 Task: Add Celsius Sparkling Cucumber Lime, Energy Drink Sweetened With Stevia to the cart.
Action: Mouse moved to (21, 106)
Screenshot: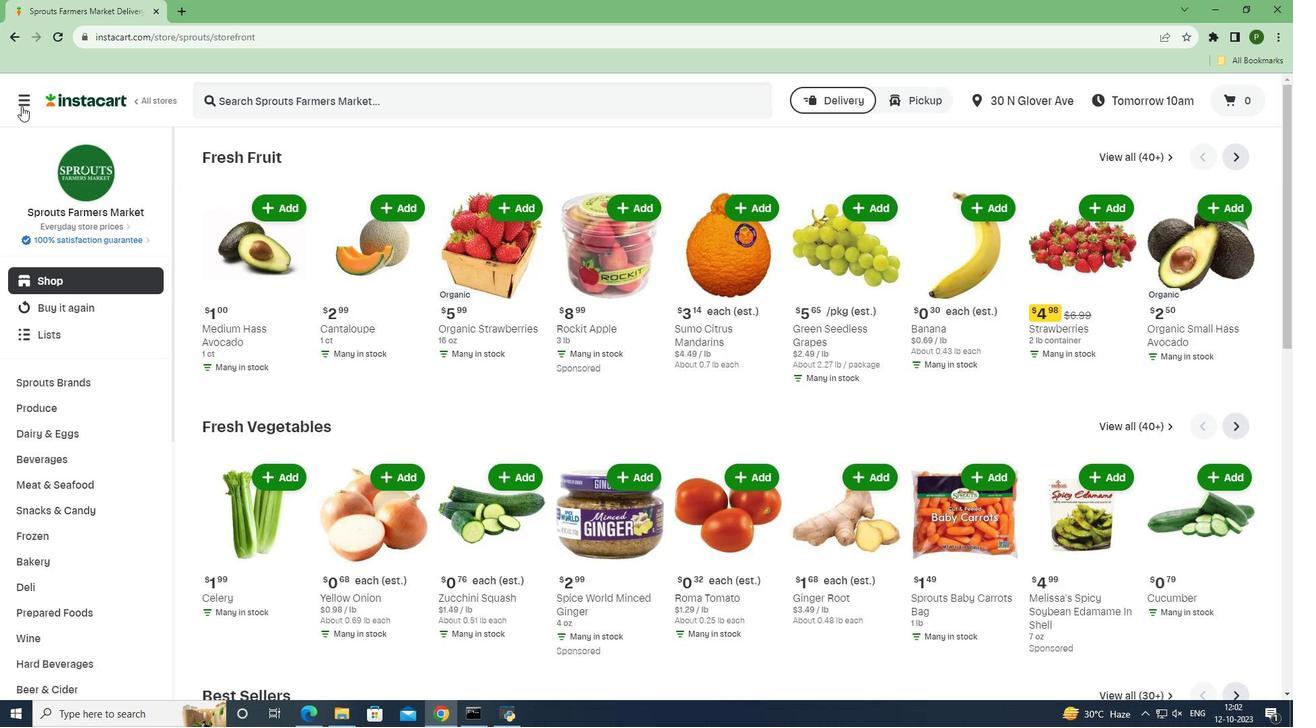 
Action: Mouse pressed left at (21, 106)
Screenshot: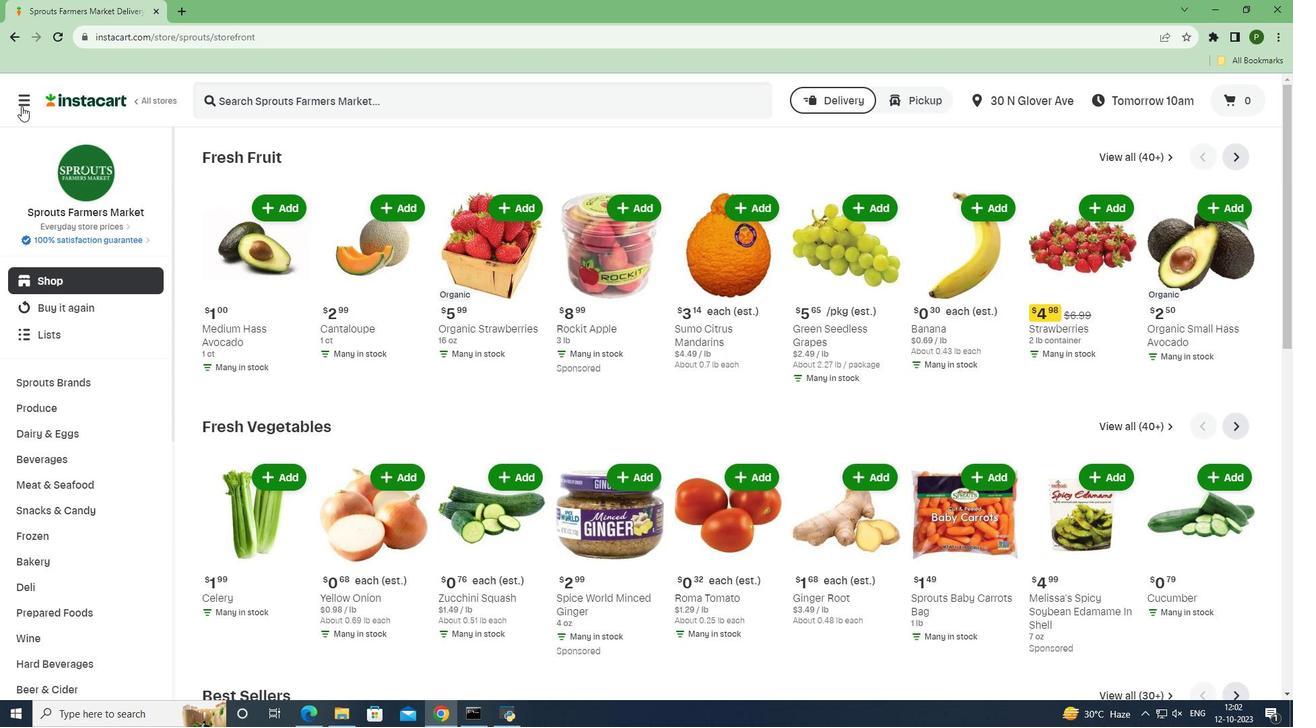 
Action: Mouse moved to (53, 353)
Screenshot: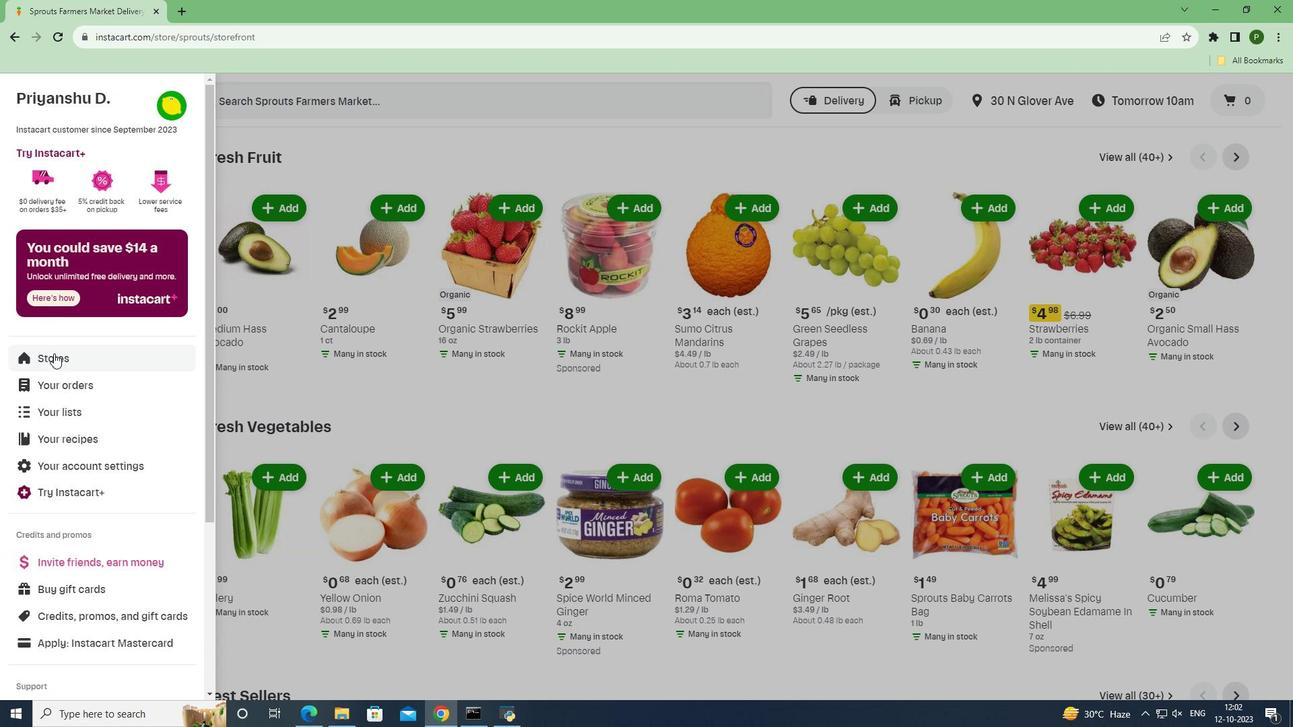 
Action: Mouse pressed left at (53, 353)
Screenshot: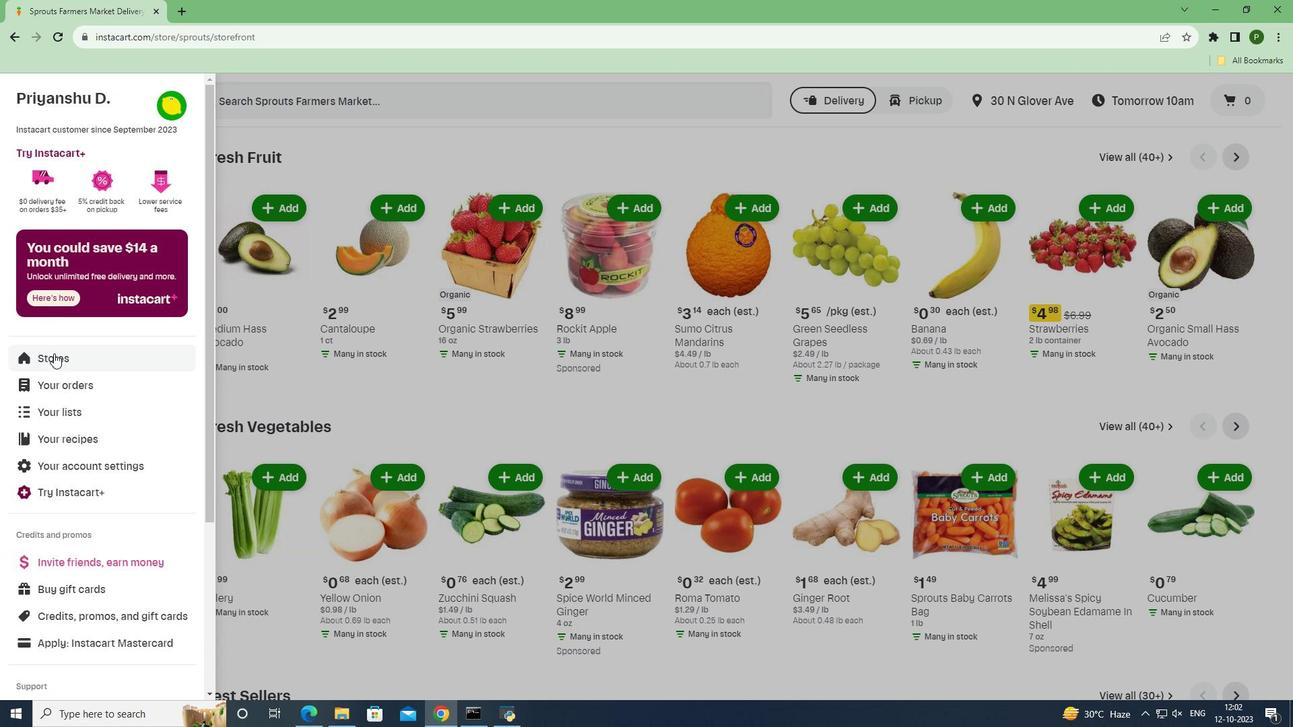 
Action: Mouse moved to (298, 162)
Screenshot: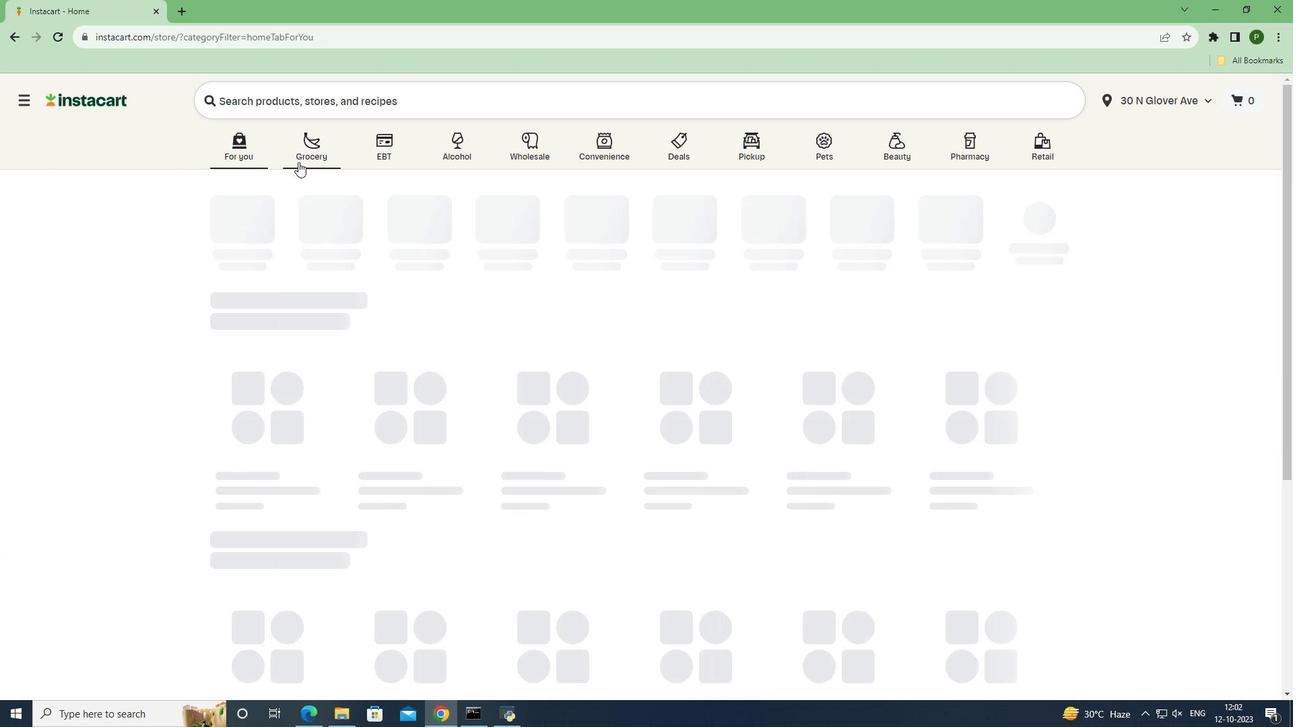 
Action: Mouse pressed left at (298, 162)
Screenshot: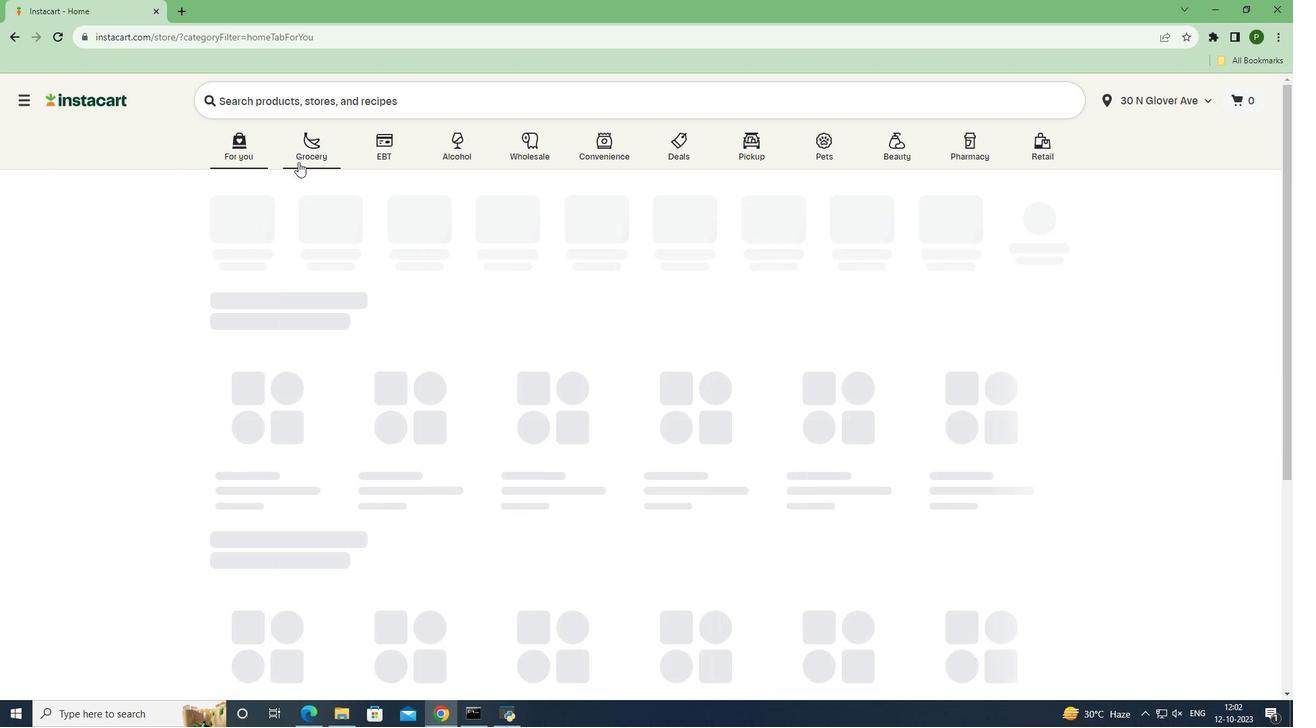 
Action: Mouse moved to (532, 306)
Screenshot: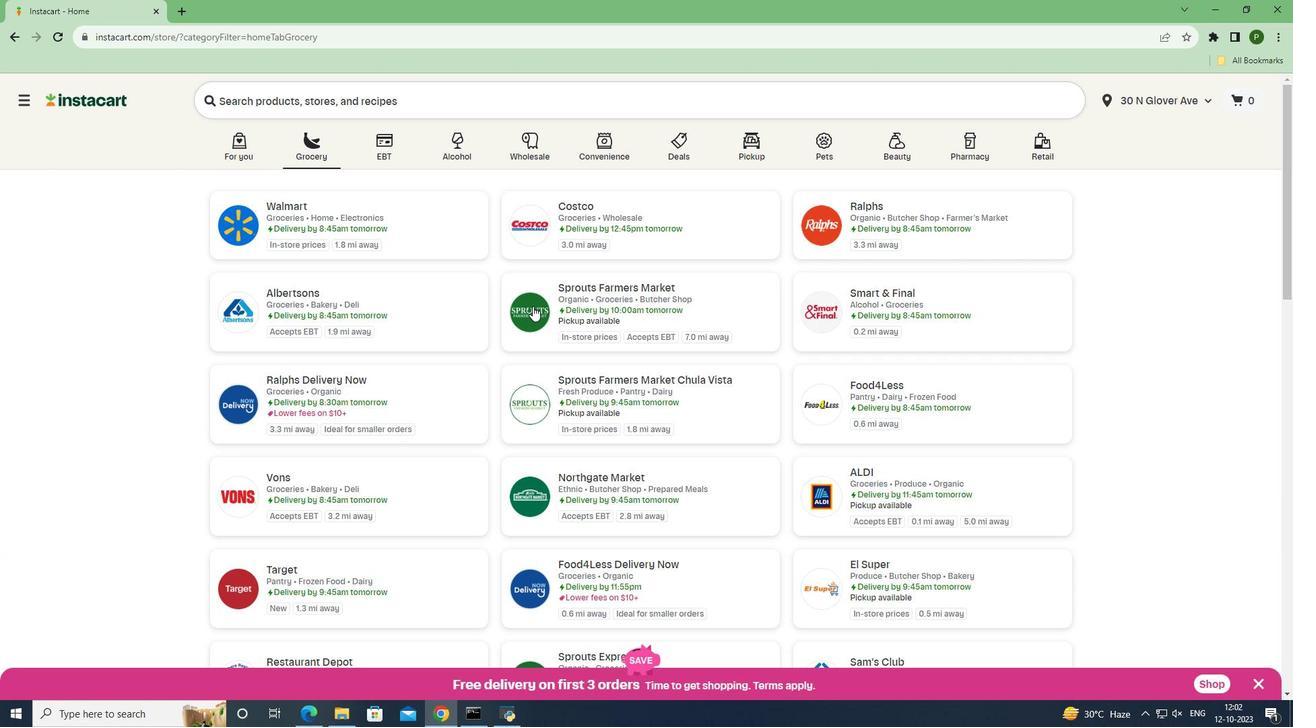 
Action: Mouse pressed left at (532, 306)
Screenshot: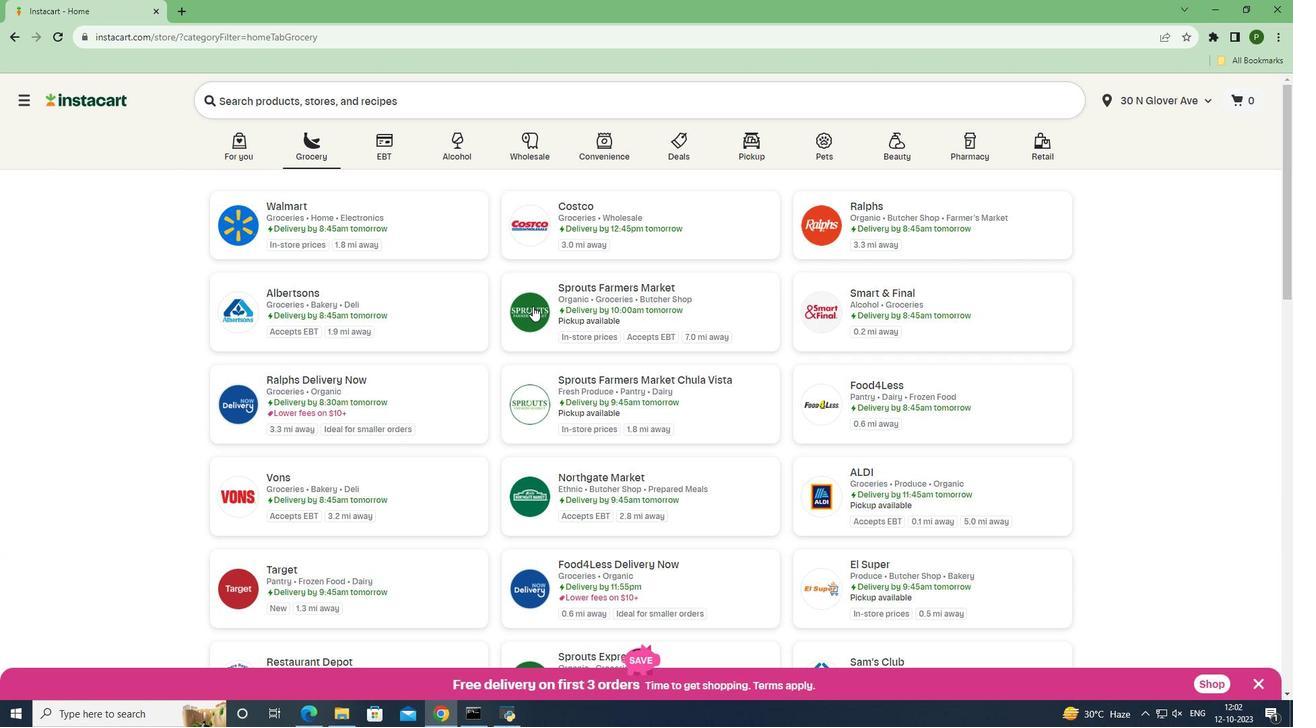 
Action: Mouse moved to (93, 452)
Screenshot: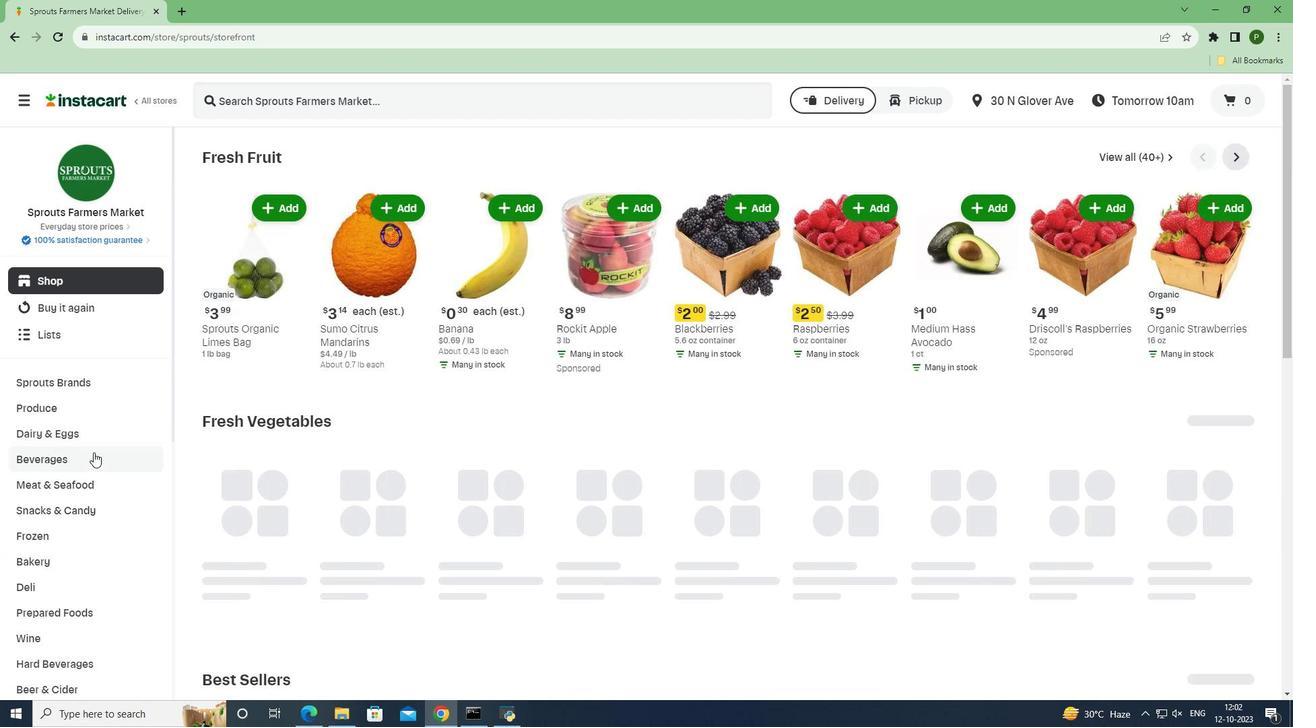 
Action: Mouse pressed left at (93, 452)
Screenshot: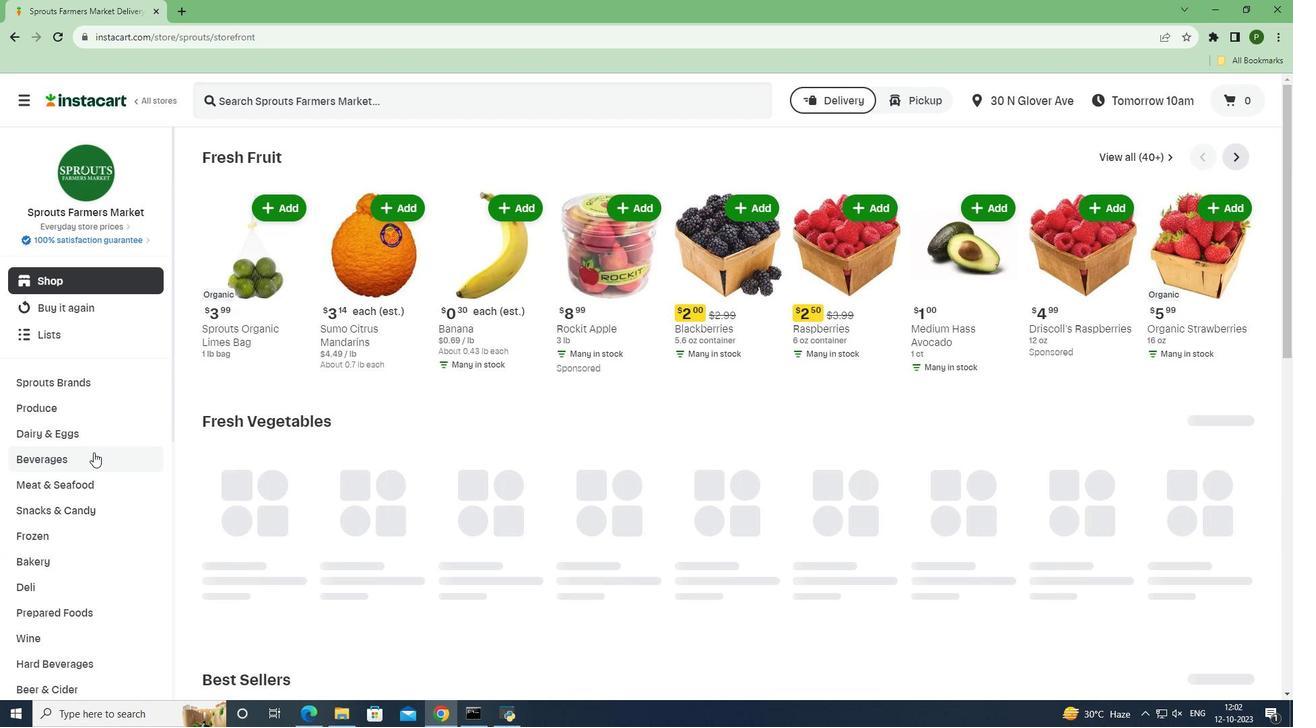 
Action: Mouse moved to (560, 190)
Screenshot: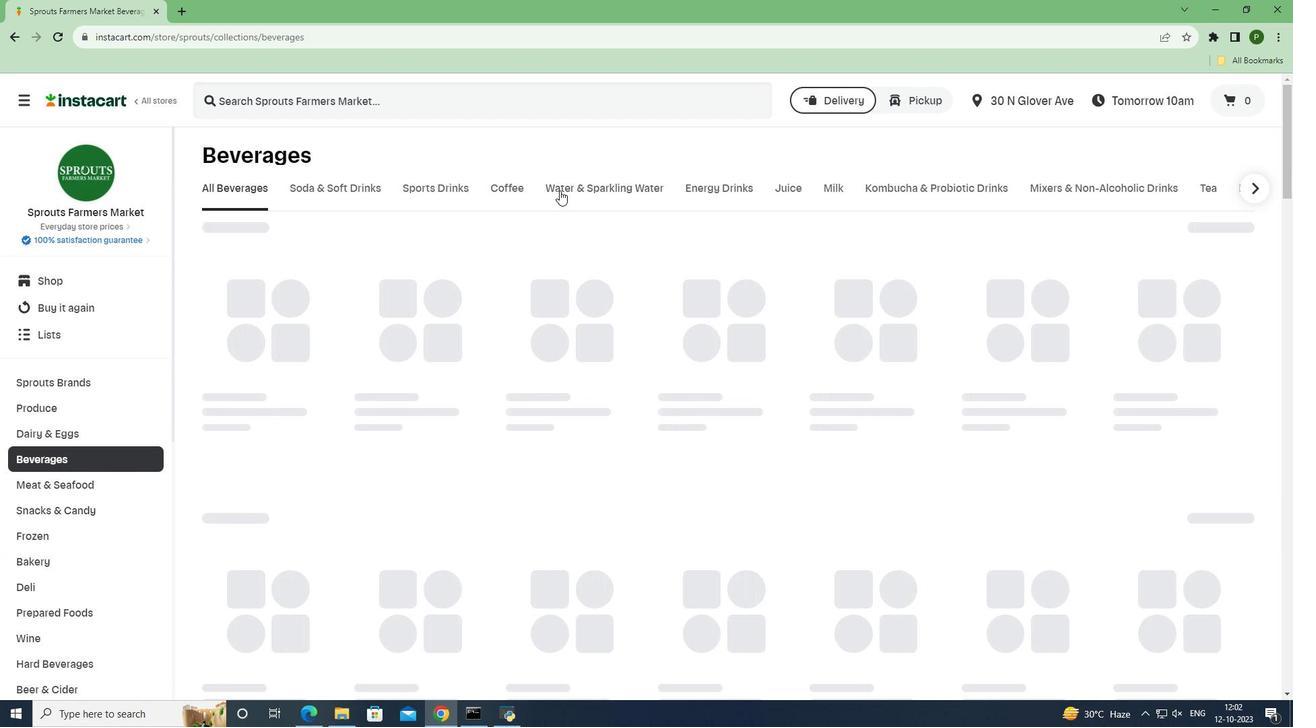 
Action: Mouse pressed left at (560, 190)
Screenshot: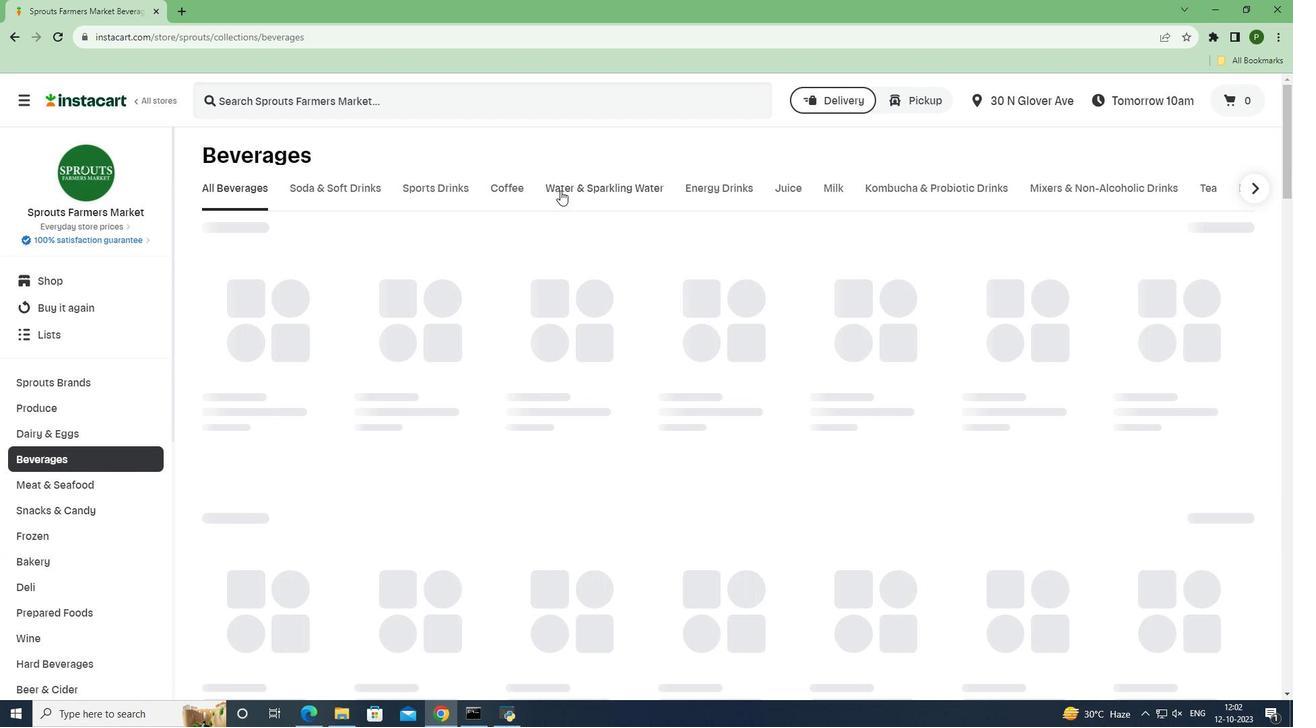 
Action: Mouse moved to (427, 95)
Screenshot: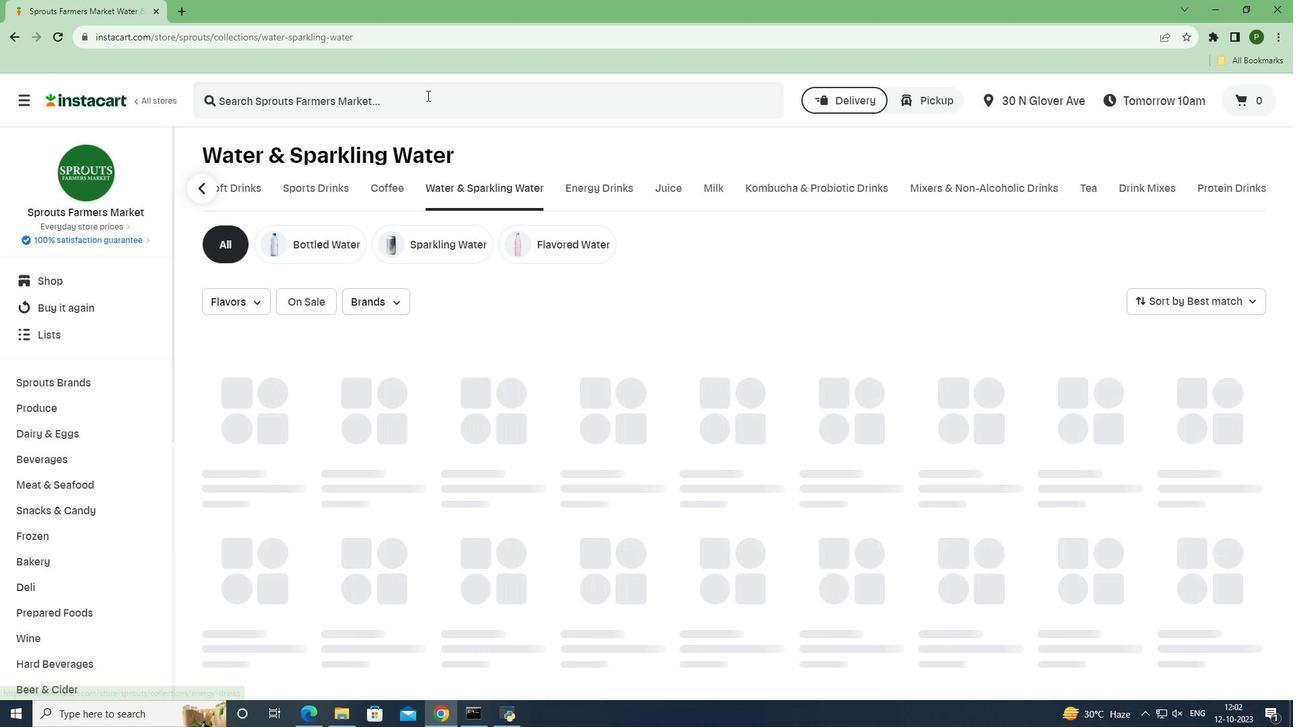 
Action: Mouse pressed left at (427, 95)
Screenshot: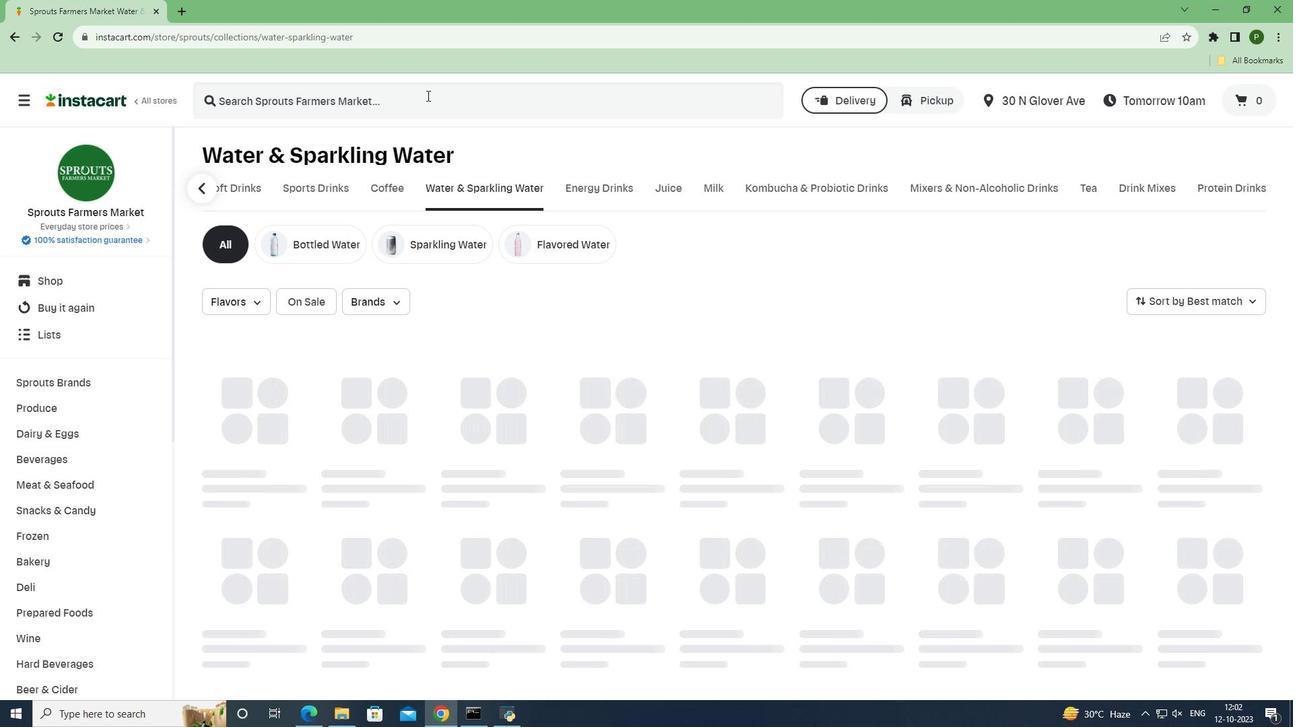 
Action: Key pressed <Key.caps_lock>C<Key.caps_lock>elsius<Key.space><Key.caps_lock>S<Key.caps_lock>parkling<Key.space><Key.caps_lock>C<Key.caps_lock>ucumber<Key.space><Key.caps_lock>L<Key.caps_lock>ime<Key.space>,<Key.space><Key.caps_lock>E<Key.caps_lock>nergy<Key.space><Key.caps_lock>D<Key.caps_lock>rink<Key.space><Key.caps_lock>S<Key.caps_lock>weetened<Key.space><Key.caps_lock>W<Key.caps_lock>ith<Key.space><Key.caps_lock>S<Key.caps_lock>tevia<Key.space><Key.enter>
Screenshot: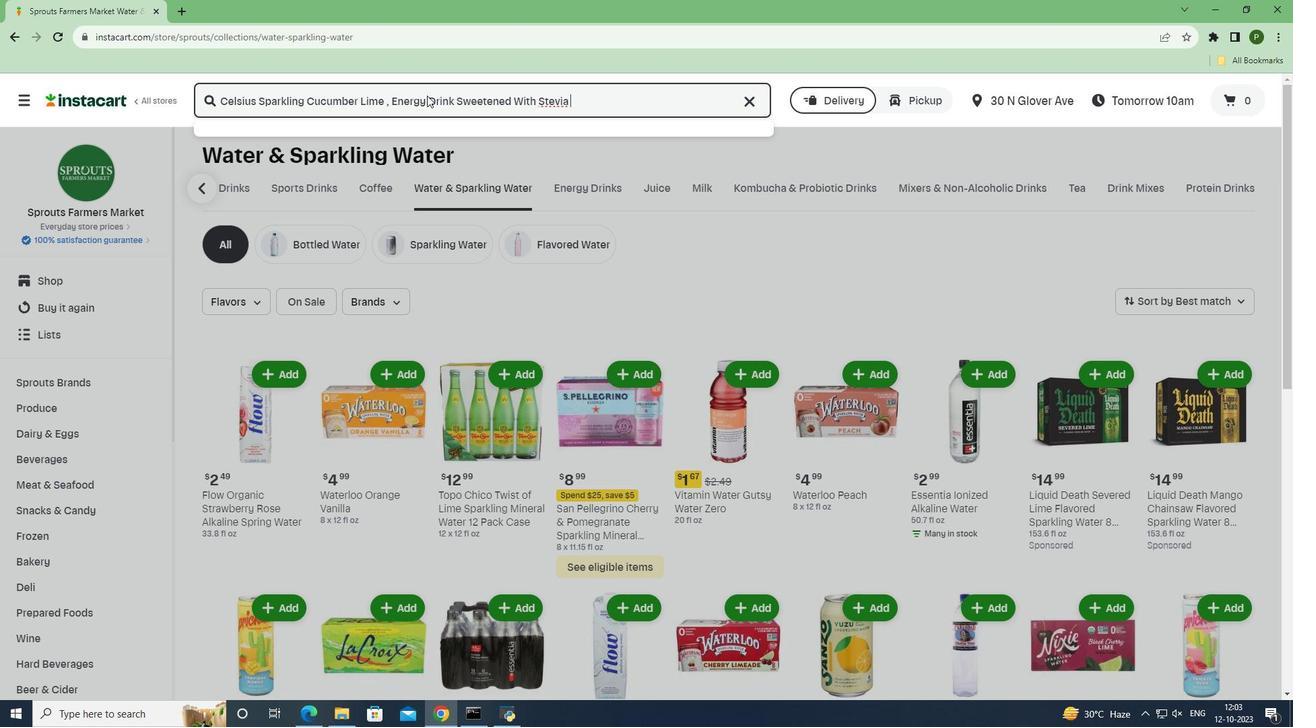 
Action: Mouse moved to (375, 239)
Screenshot: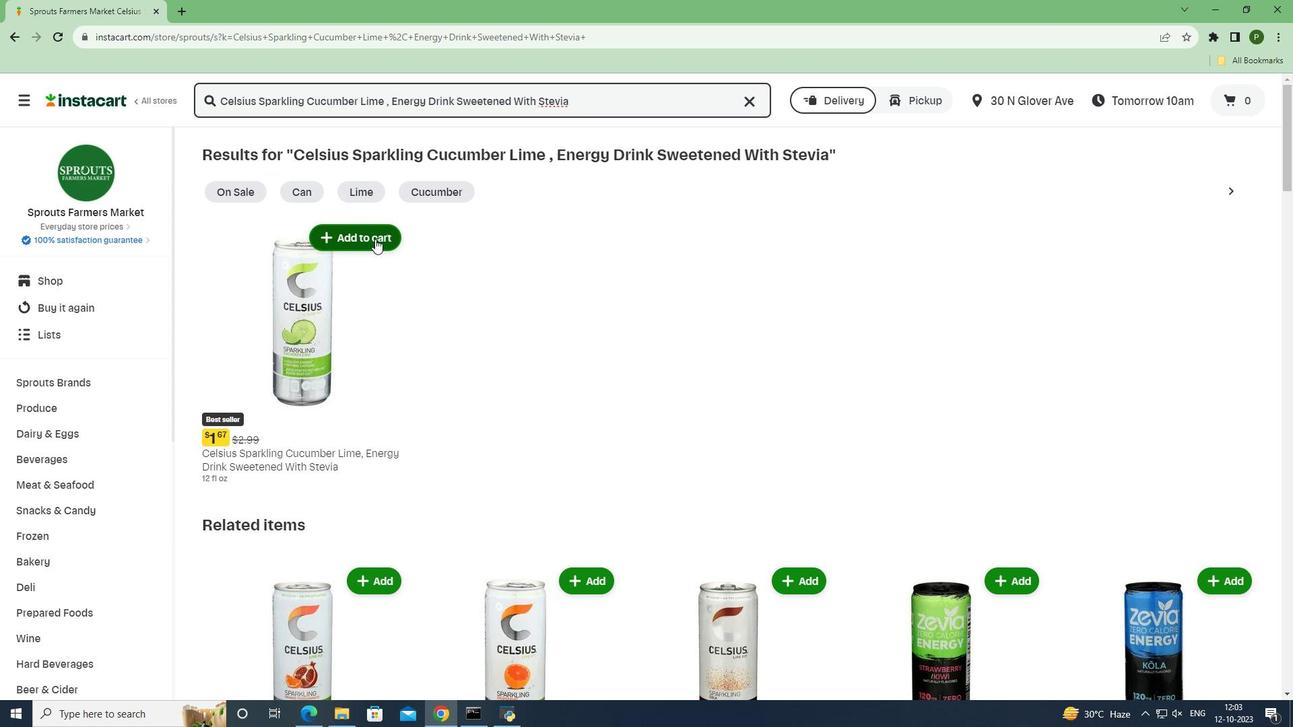 
Action: Mouse pressed left at (375, 239)
Screenshot: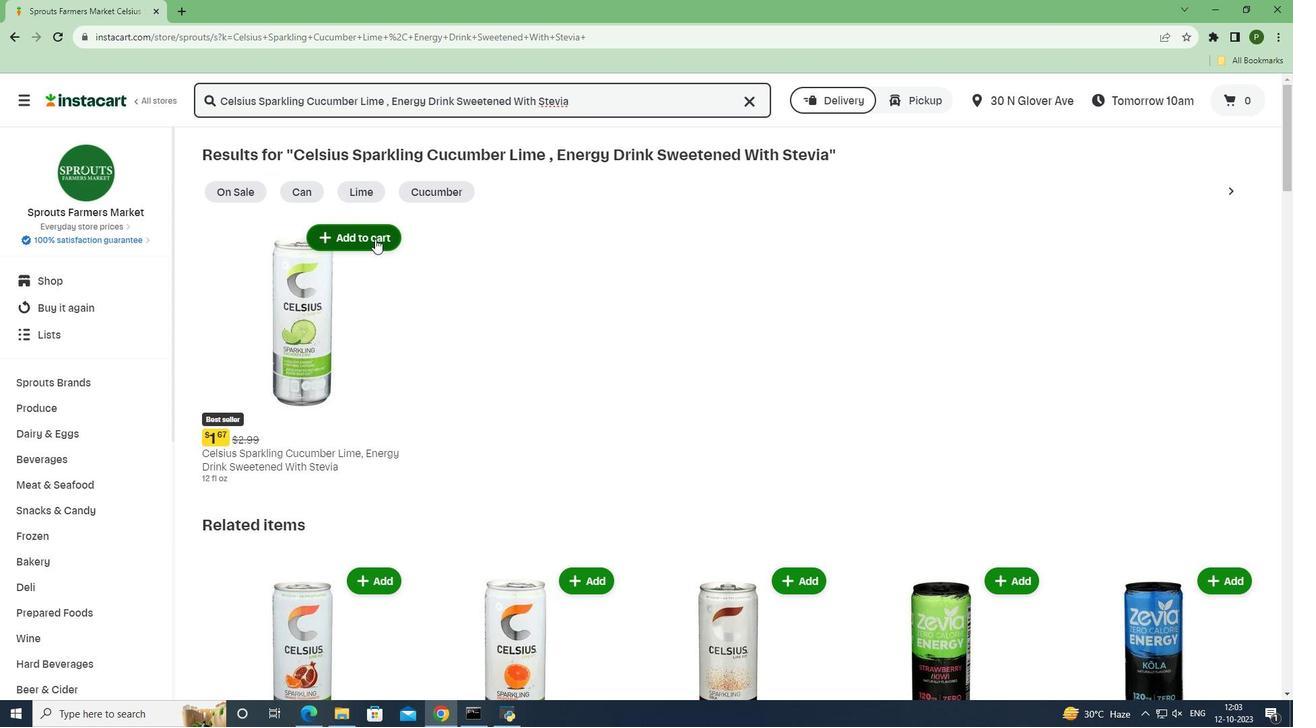 
Action: Mouse moved to (460, 328)
Screenshot: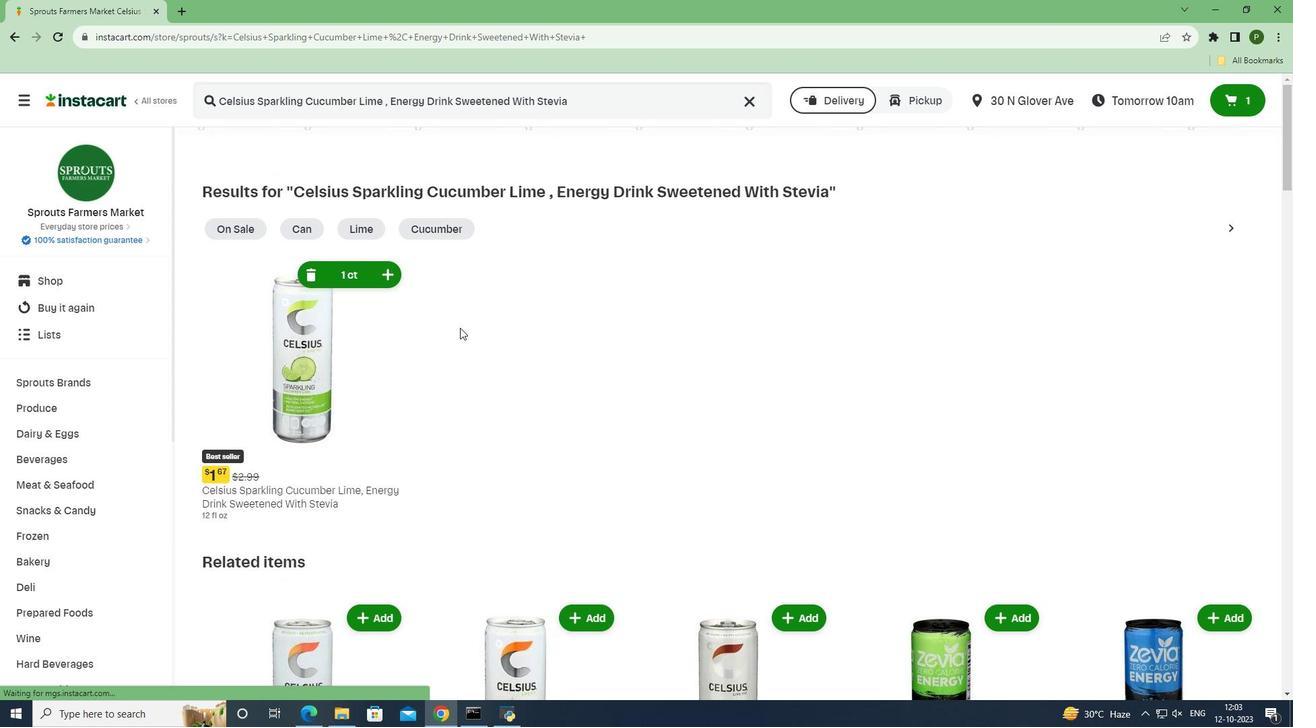 
